 Task: Find and open the help section to learn how to search and filter messages in your email client.
Action: Mouse moved to (294, 27)
Screenshot: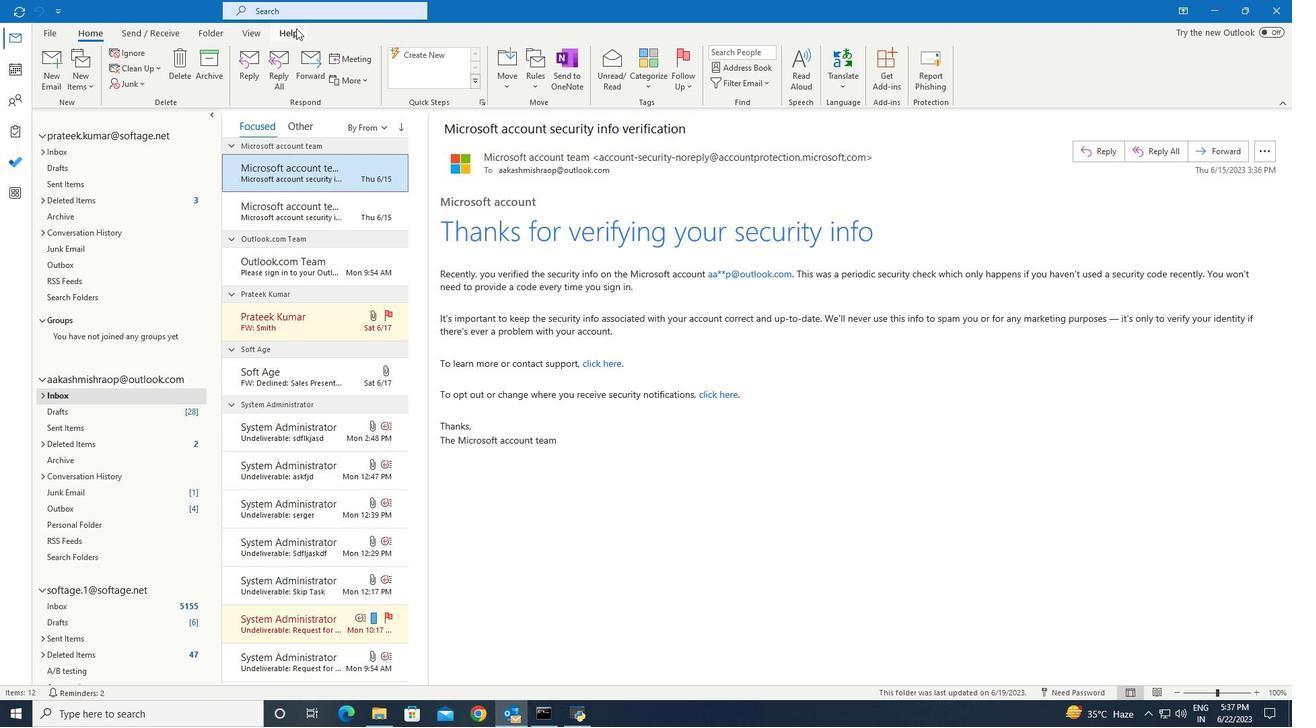 
Action: Mouse pressed left at (294, 27)
Screenshot: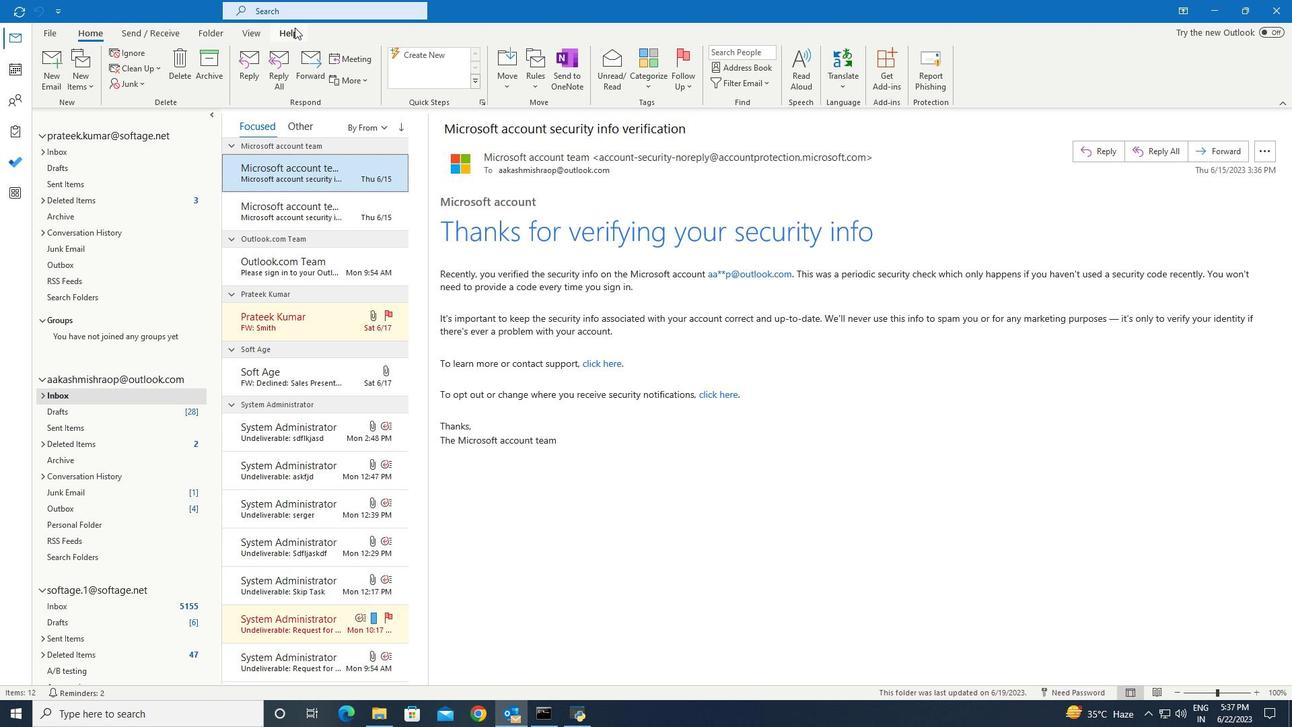 
Action: Mouse moved to (60, 51)
Screenshot: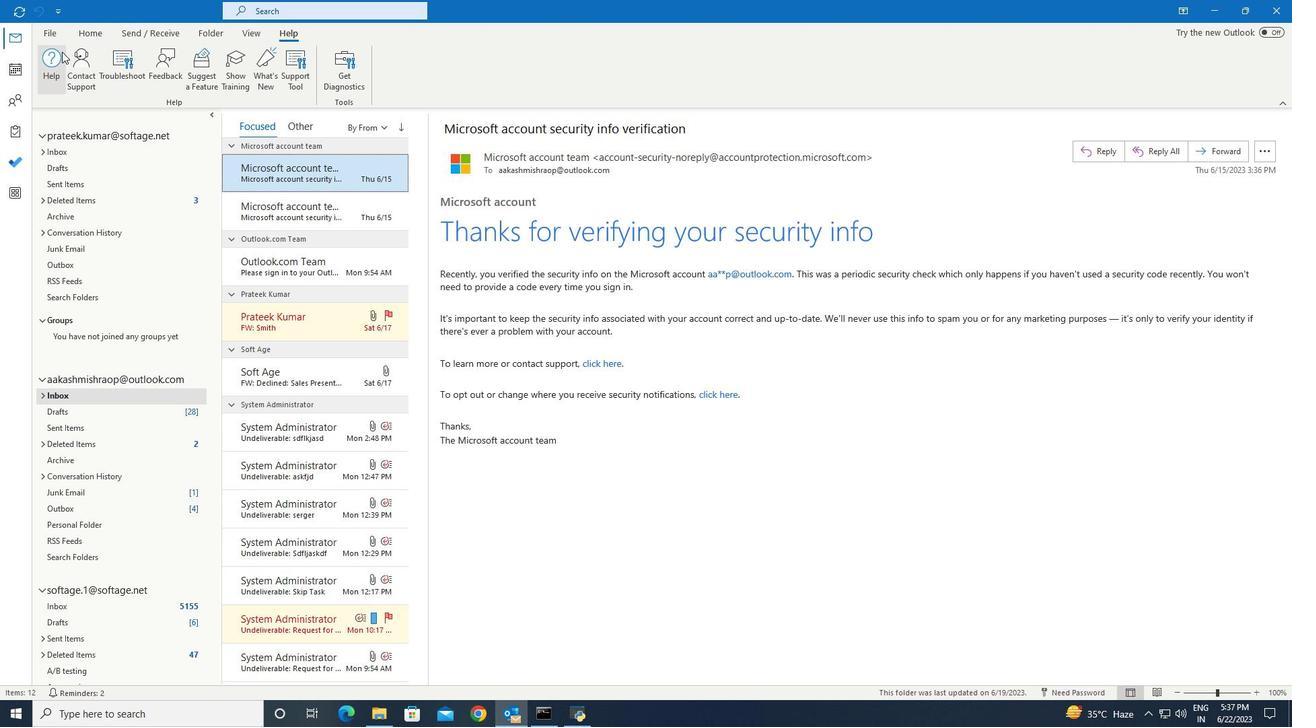 
Action: Mouse pressed left at (60, 51)
Screenshot: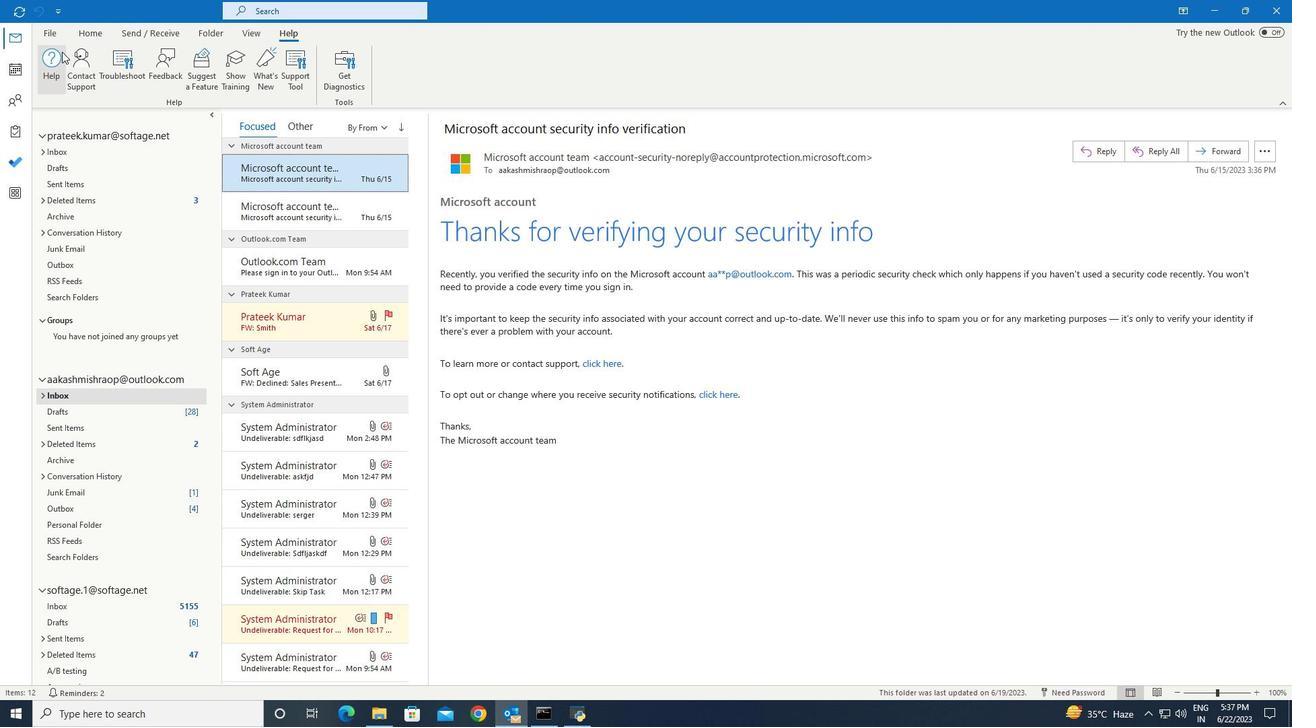 
Action: Mouse moved to (1024, 315)
Screenshot: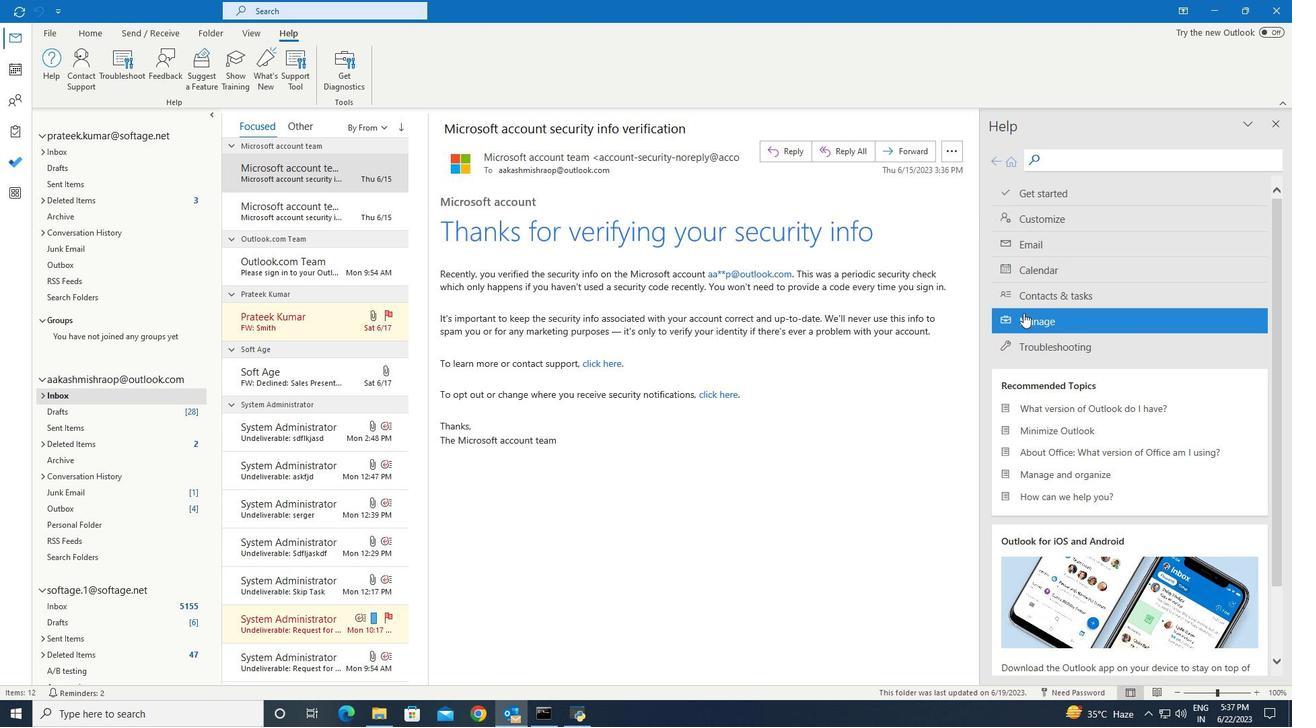 
Action: Mouse pressed left at (1024, 315)
Screenshot: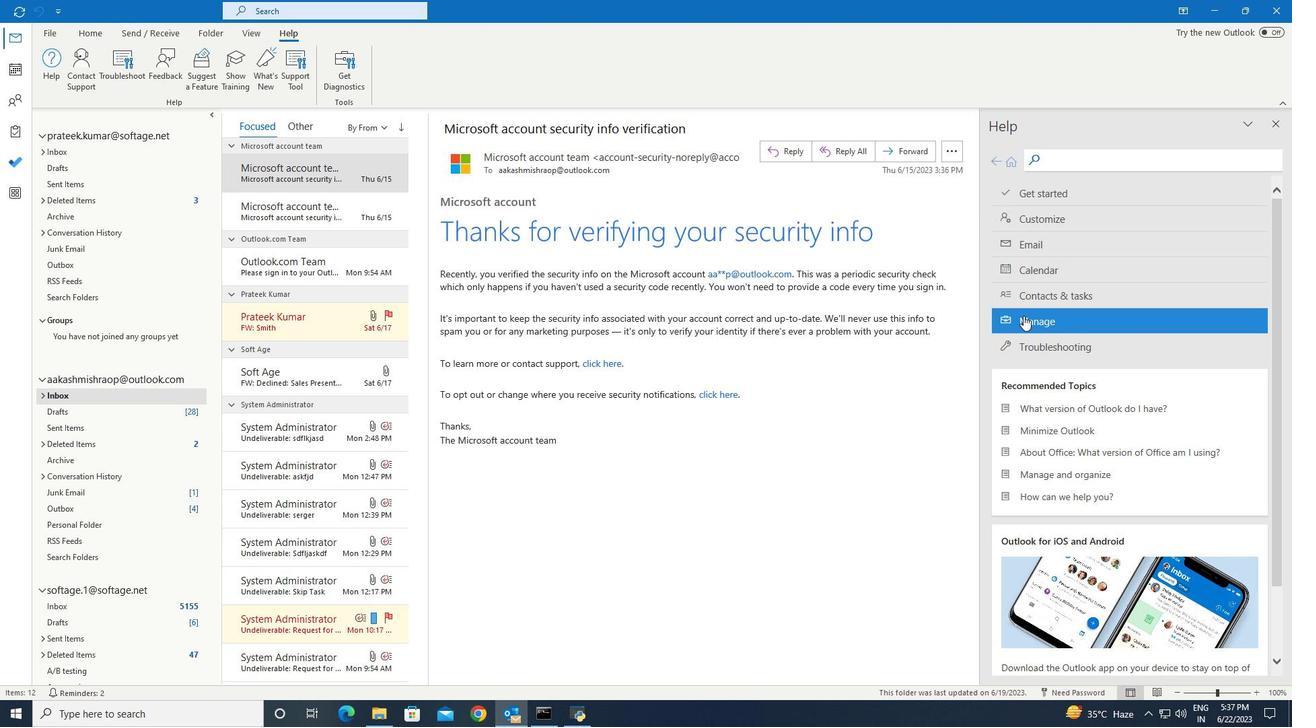 
Action: Mouse moved to (1024, 315)
Screenshot: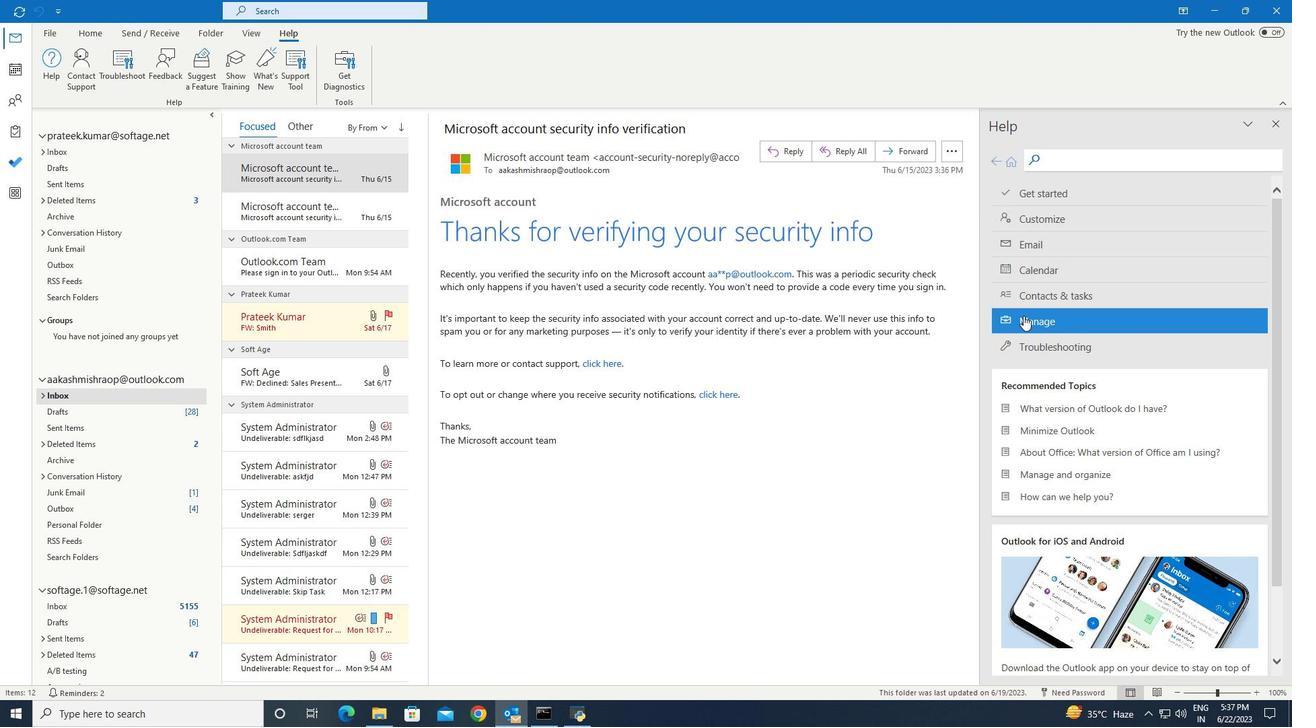 
Action: Mouse pressed left at (1024, 315)
Screenshot: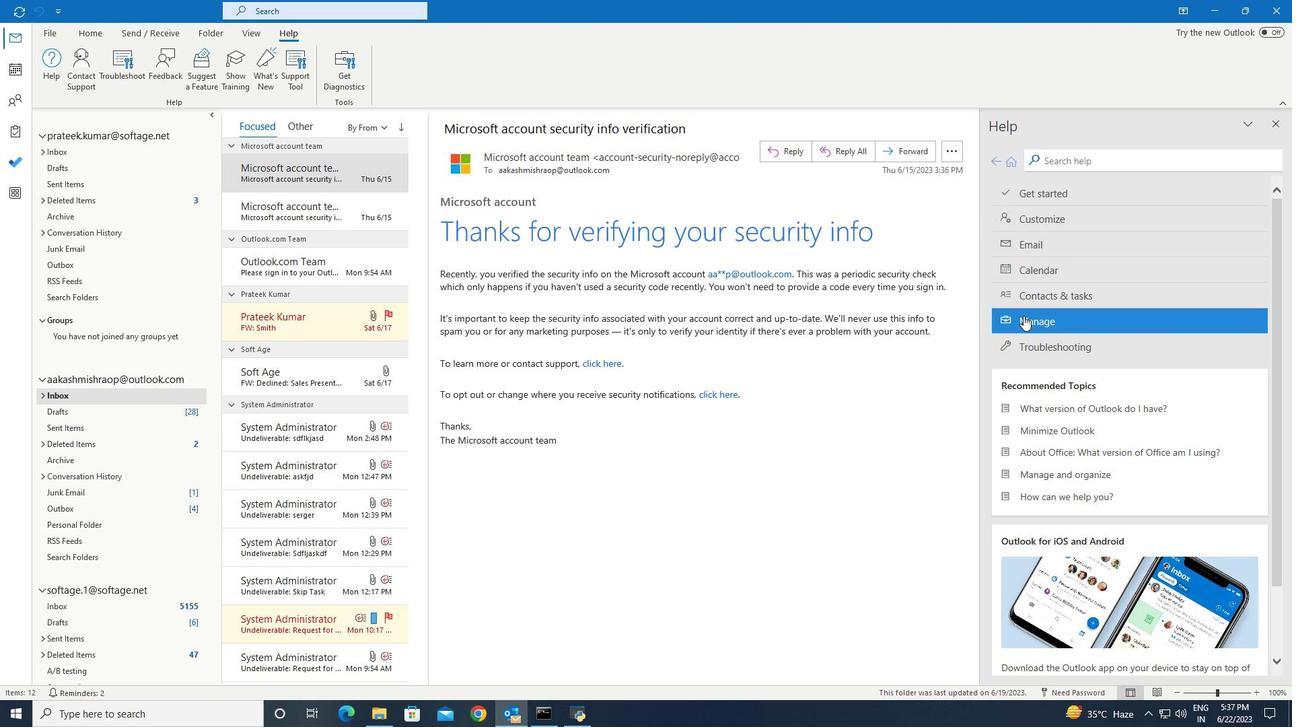 
